 Task: Clear the extension's search results.
Action: Mouse moved to (22, 642)
Screenshot: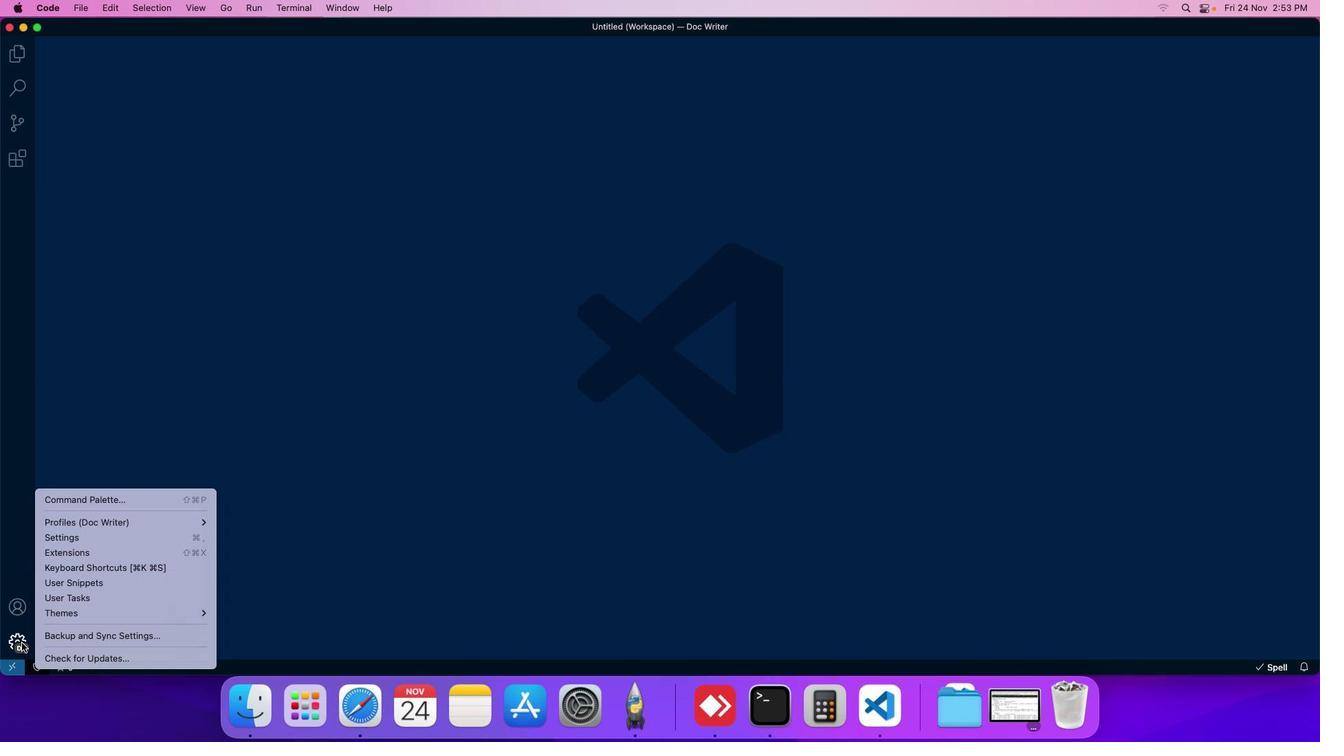 
Action: Mouse pressed left at (22, 642)
Screenshot: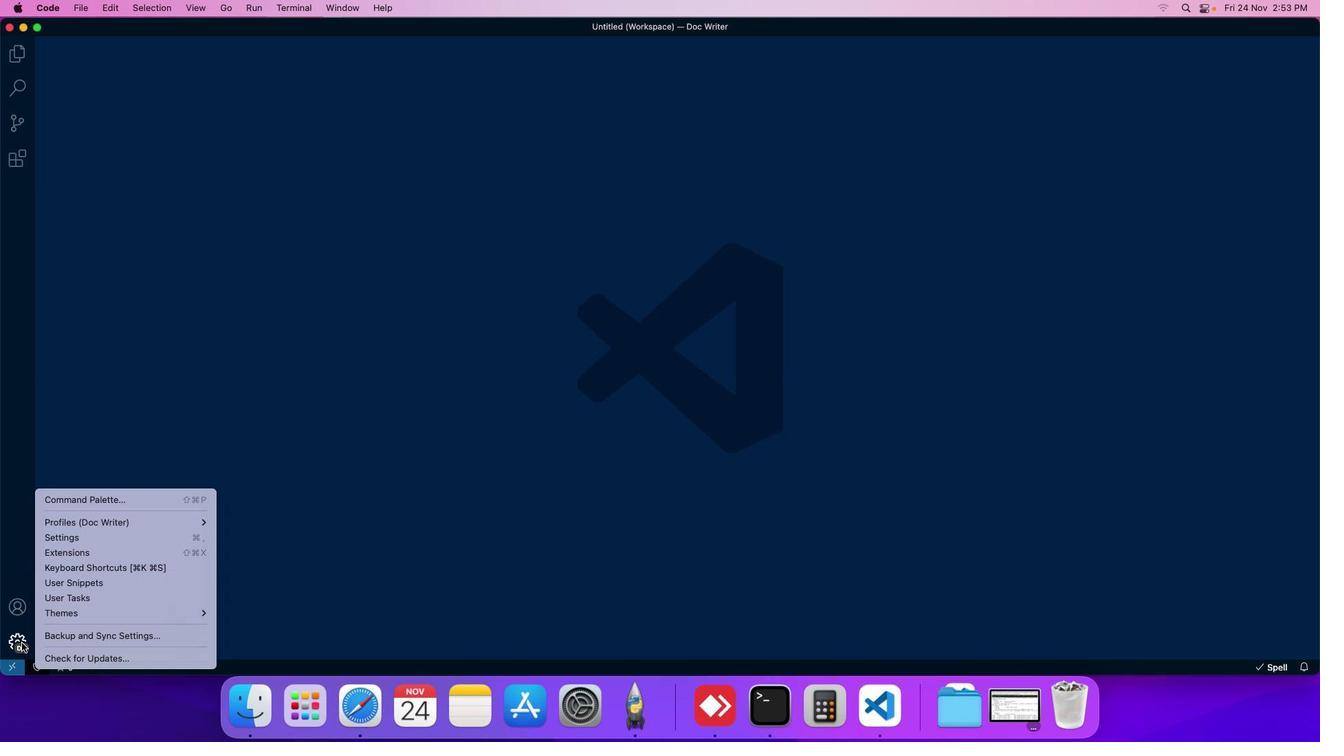 
Action: Mouse moved to (88, 550)
Screenshot: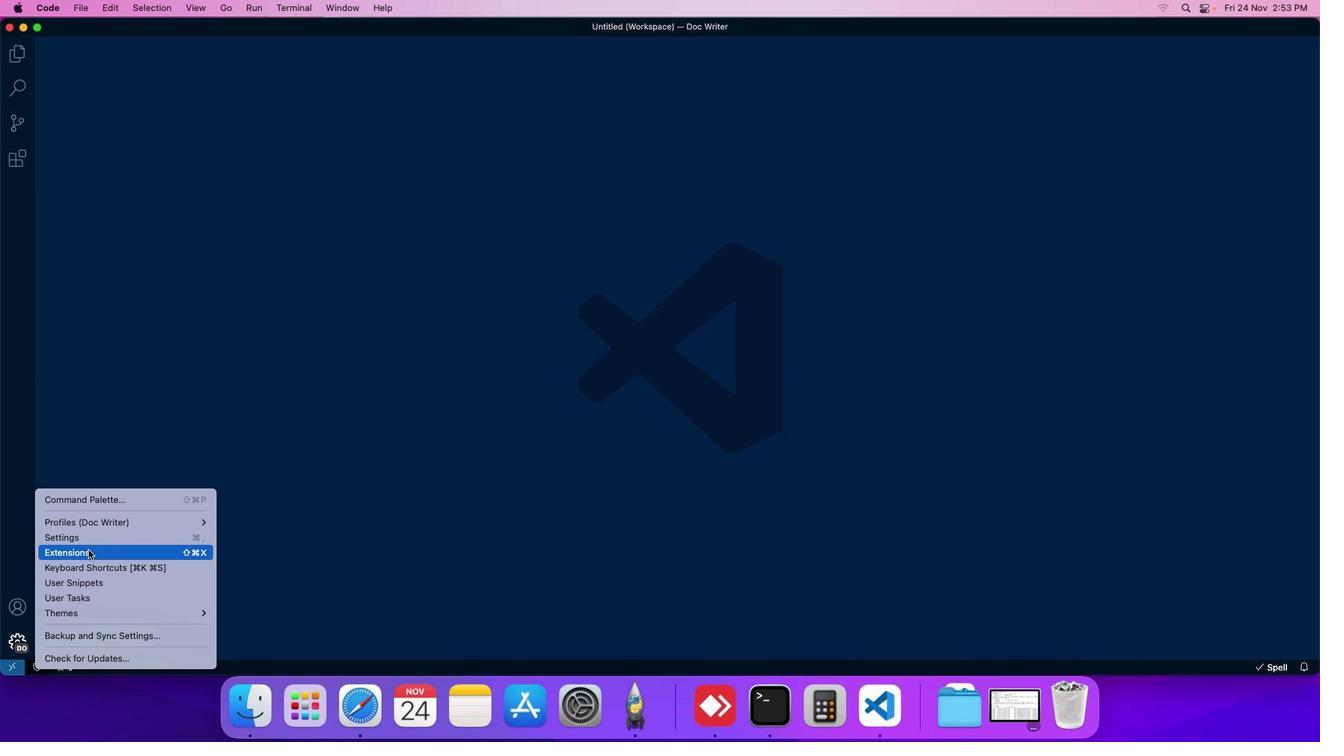 
Action: Mouse pressed left at (88, 550)
Screenshot: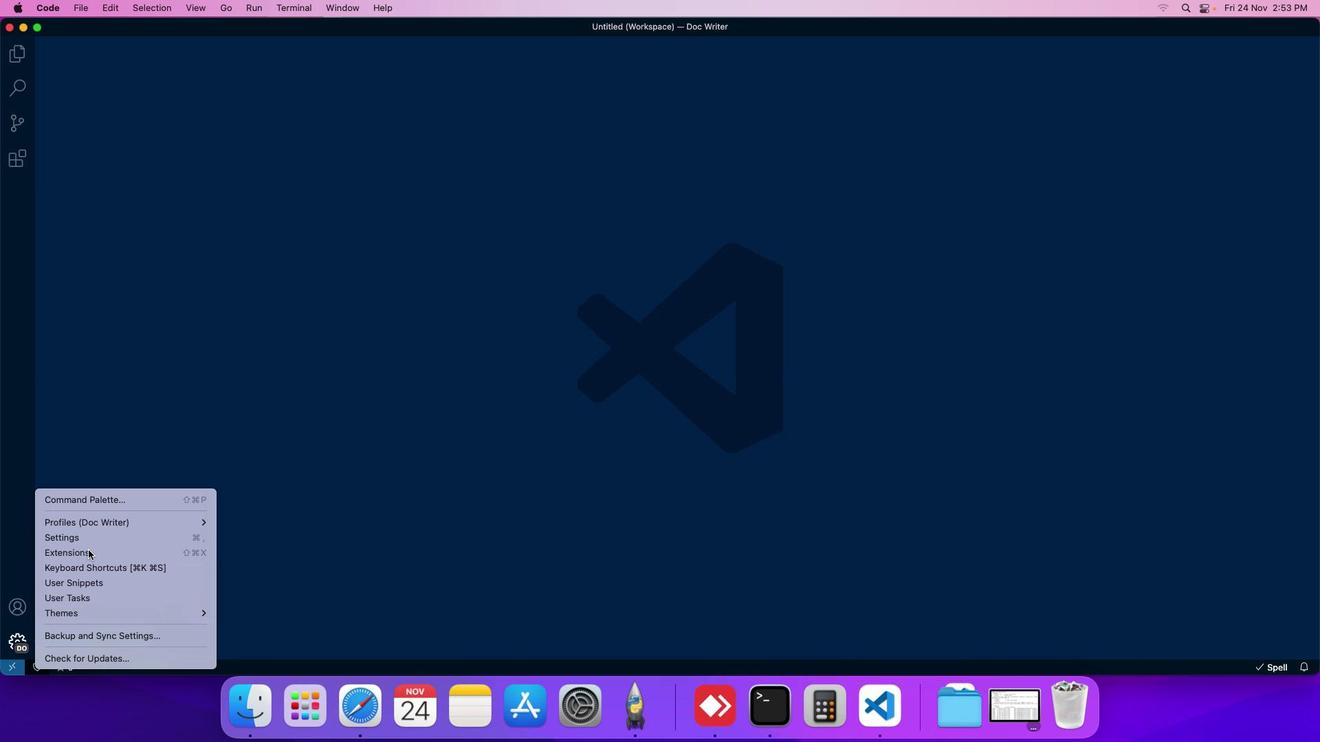 
Action: Mouse moved to (182, 52)
Screenshot: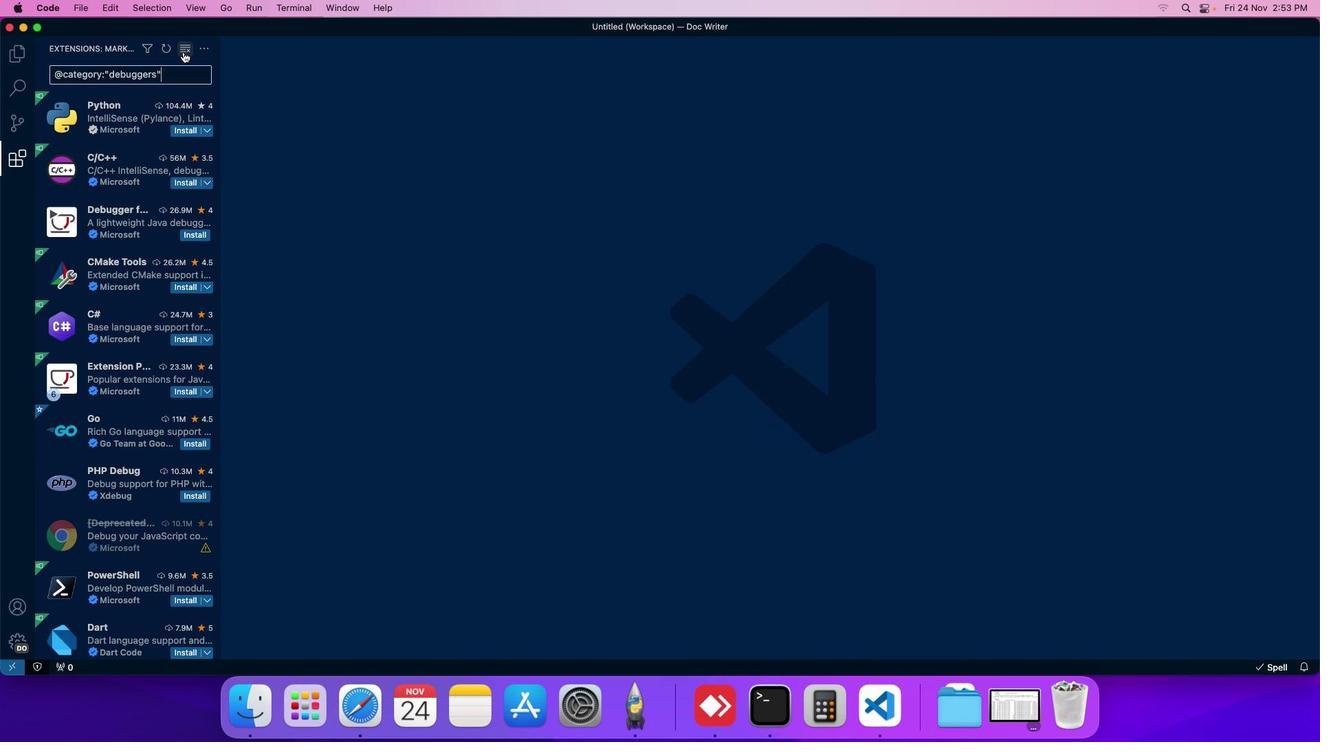 
Action: Mouse pressed left at (182, 52)
Screenshot: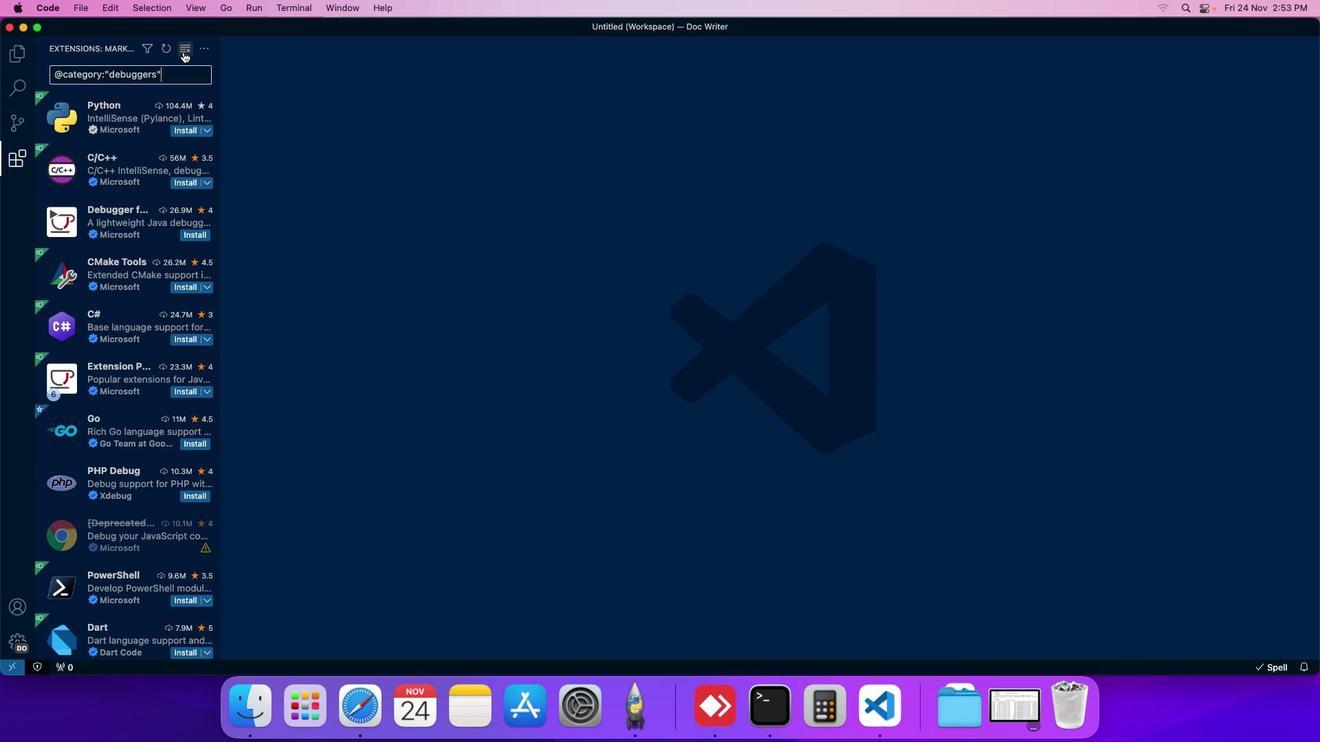 
Action: Mouse moved to (180, 70)
Screenshot: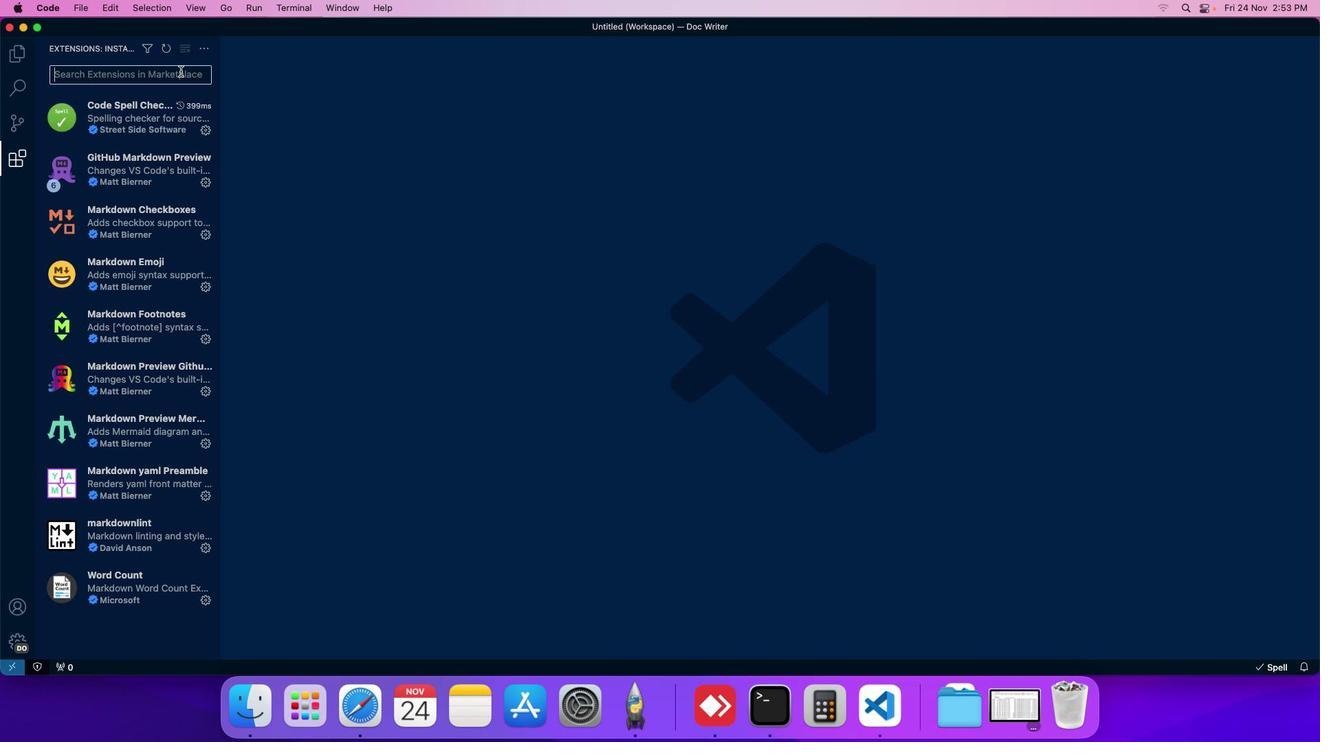 
